 Task: Add an event with the title Second Quarterly Sales Review, date '2023/10/27', time 7:50 AM to 9:50 AMand add a description: We value the participation and input of all stakeholders, as their engagement is vital to the growth and sustainability of our organization. Join us at the Annual General Meeting and be part of the collaborative effort to shape our organization's future, celebrate achievements, and address challenges head-on. Together, we will continue to build a successful and thriving organization., put the event into Red category . Add location for the event as: 123 Main Street, Anytown, USA, logged in from the account softage.7@softage.netand send the event invitation to softage.10@softage.net and softage.5@softage.net. Set a reminder for the event 5 minutes before
Action: Mouse moved to (111, 130)
Screenshot: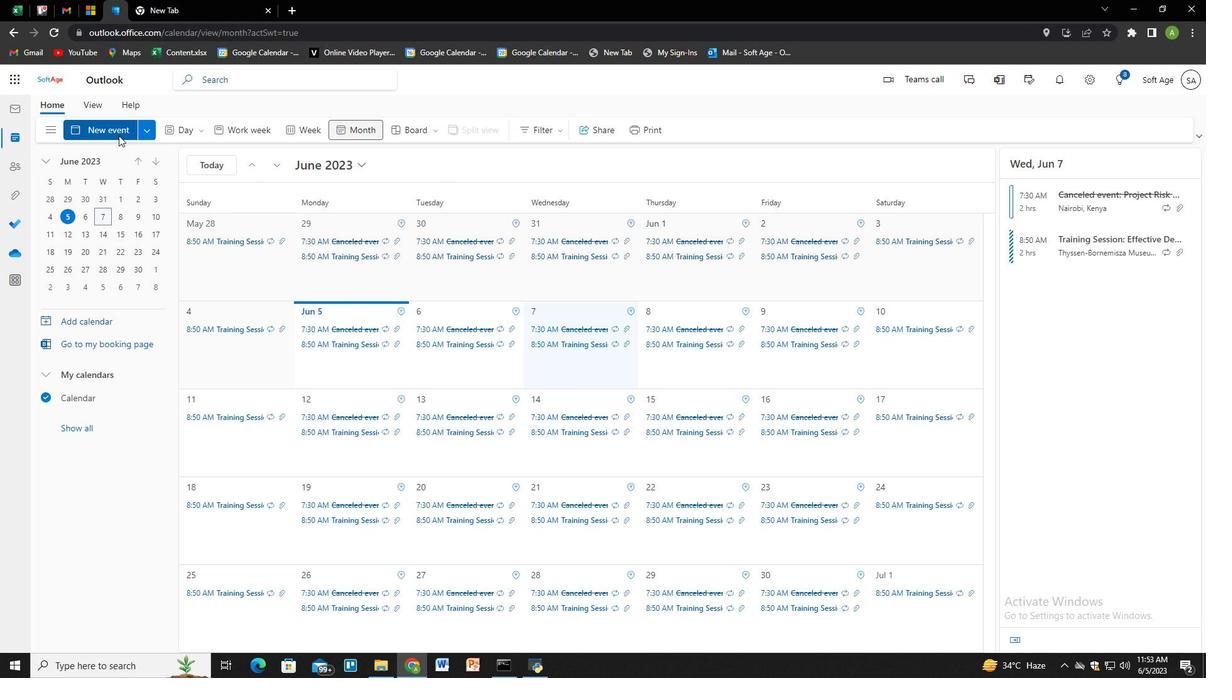 
Action: Mouse pressed left at (111, 130)
Screenshot: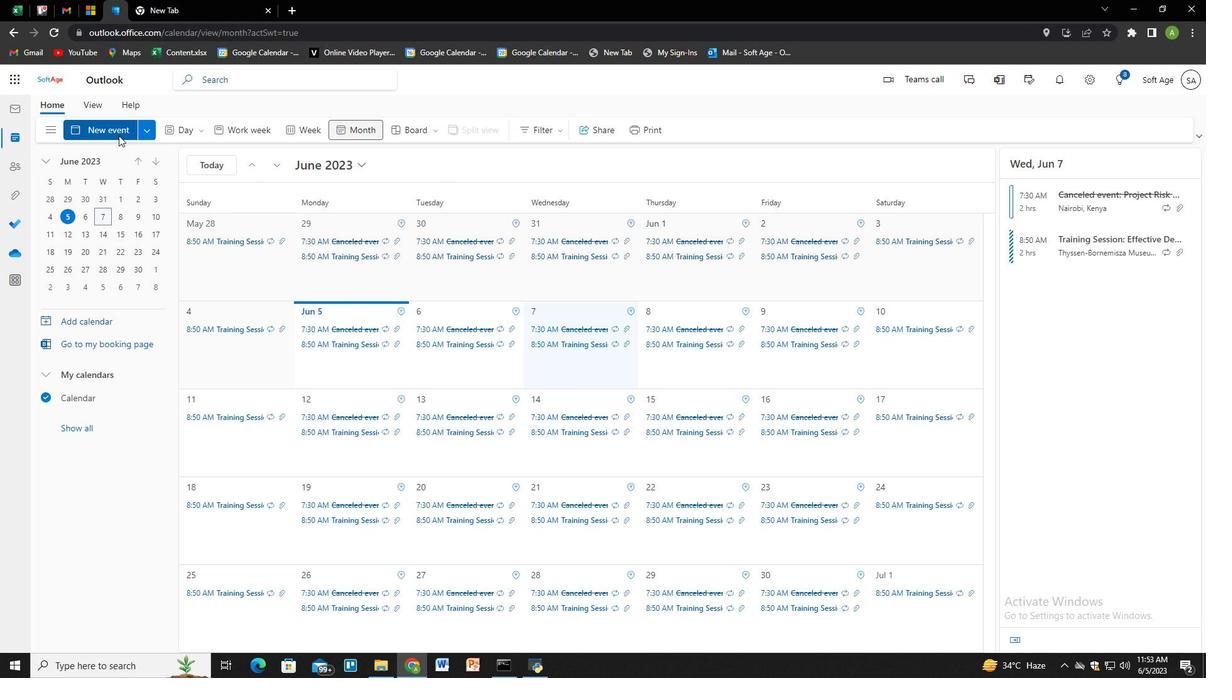 
Action: Mouse moved to (379, 211)
Screenshot: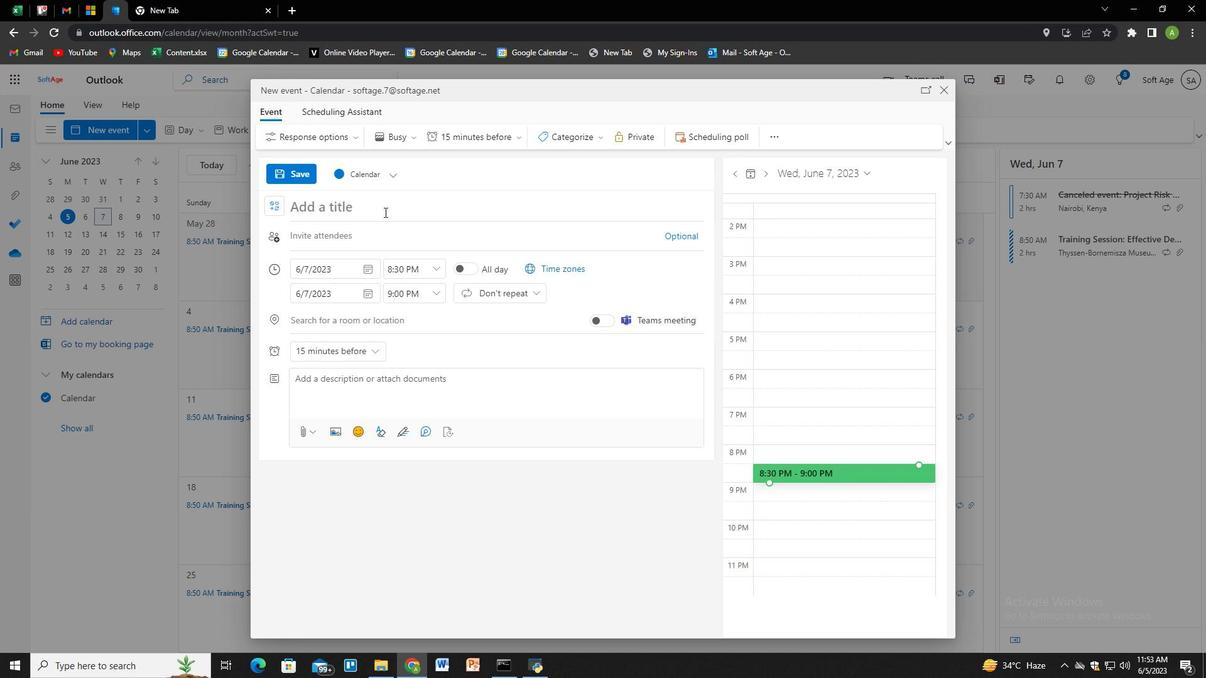 
Action: Key pressed <Key.shift>Se
Screenshot: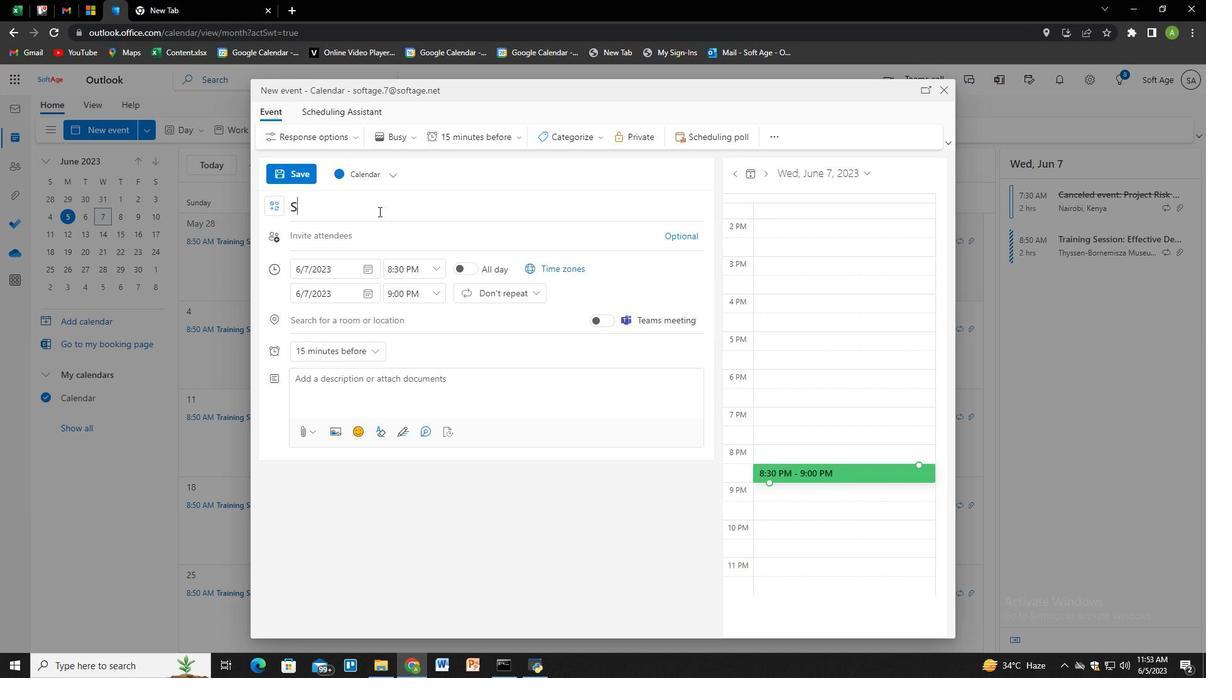 
Action: Mouse moved to (391, 171)
Screenshot: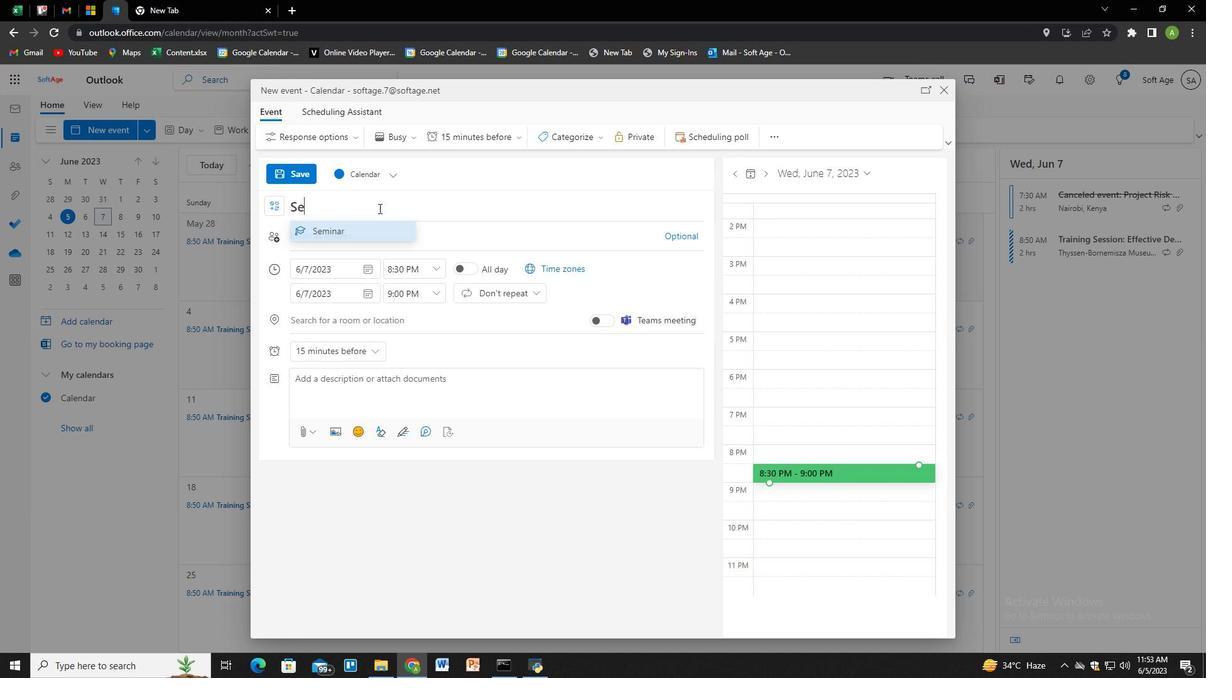 
Action: Key pressed cond<Key.space>f<Key.shift><Key.backspace><Key.shift>Quarterly<Key.space><Key.shift>Sales<Key.space><Key.shift>Review<Key.tab><Key.tab><Key.tab>
Screenshot: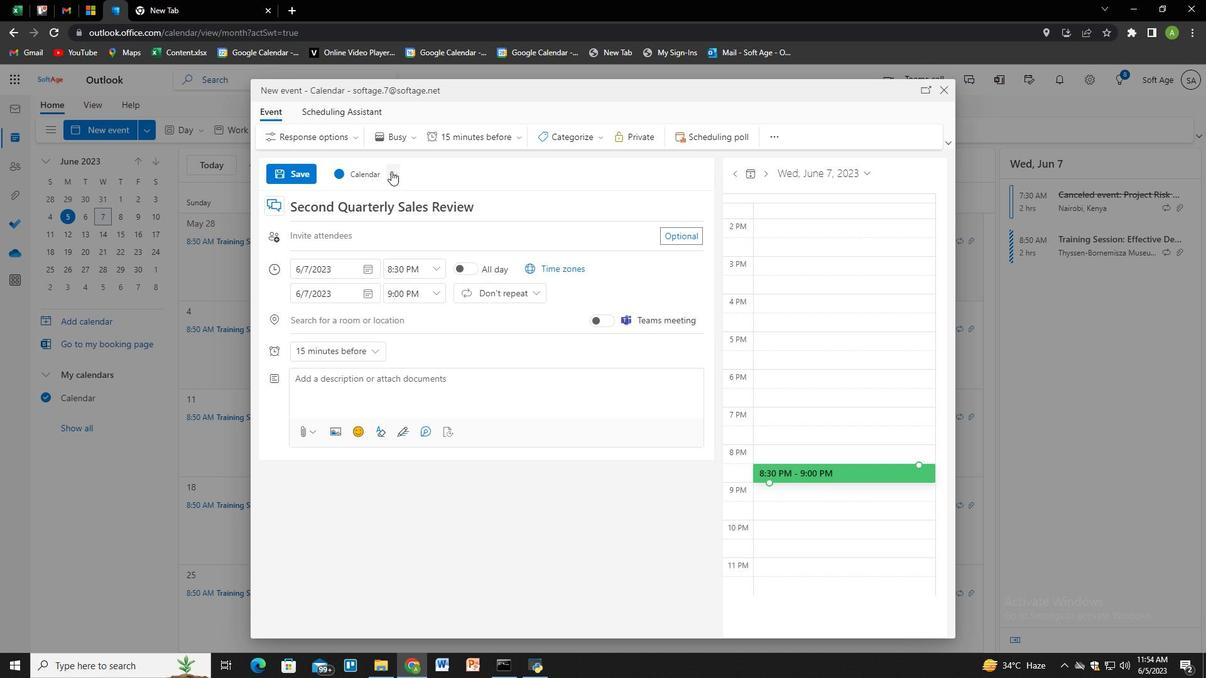 
Action: Mouse moved to (369, 265)
Screenshot: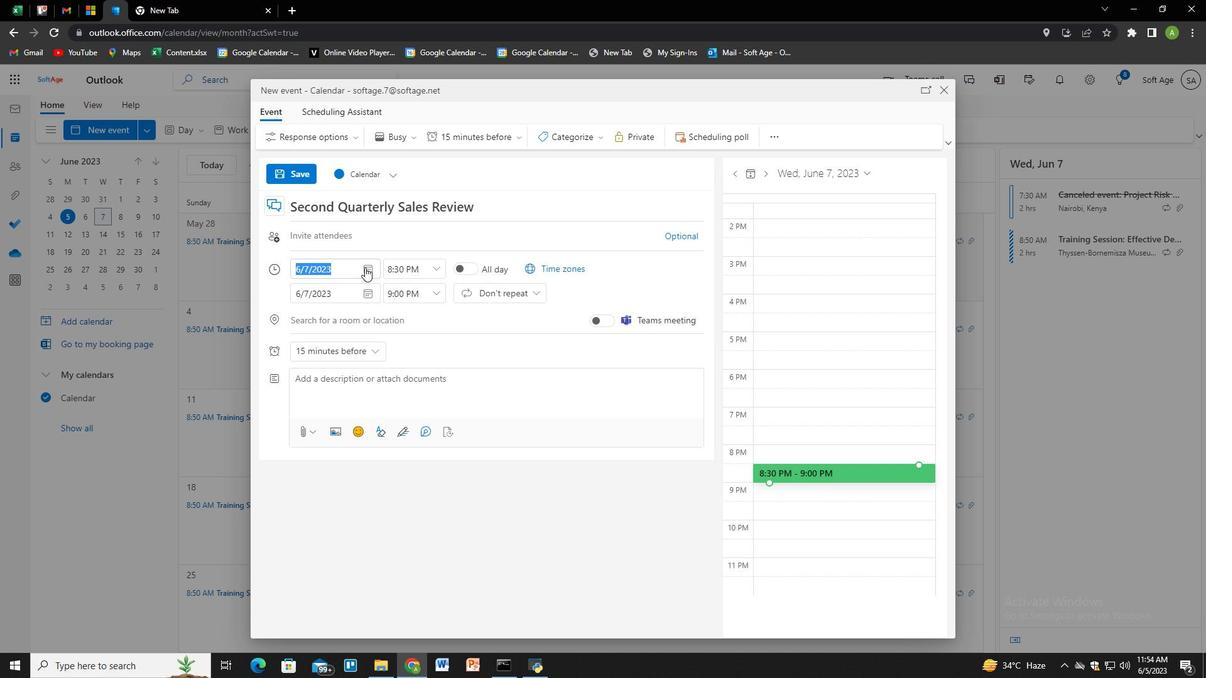 
Action: Mouse pressed left at (369, 265)
Screenshot: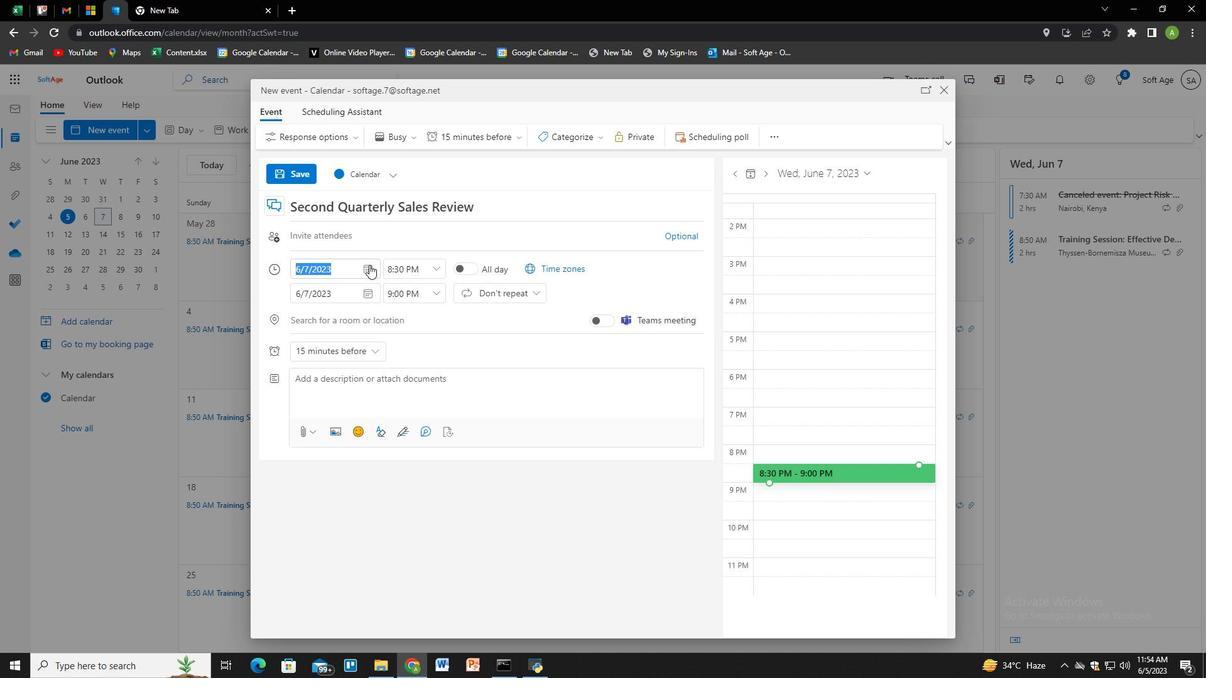 
Action: Mouse moved to (412, 291)
Screenshot: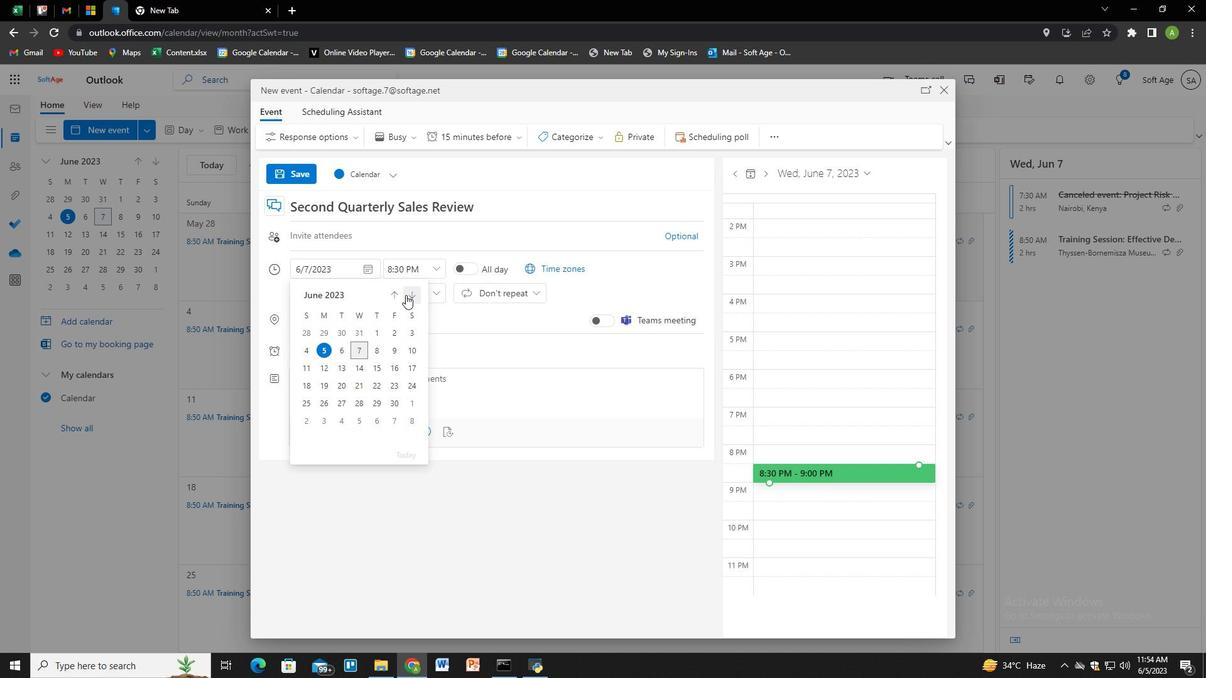
Action: Mouse pressed left at (412, 291)
Screenshot: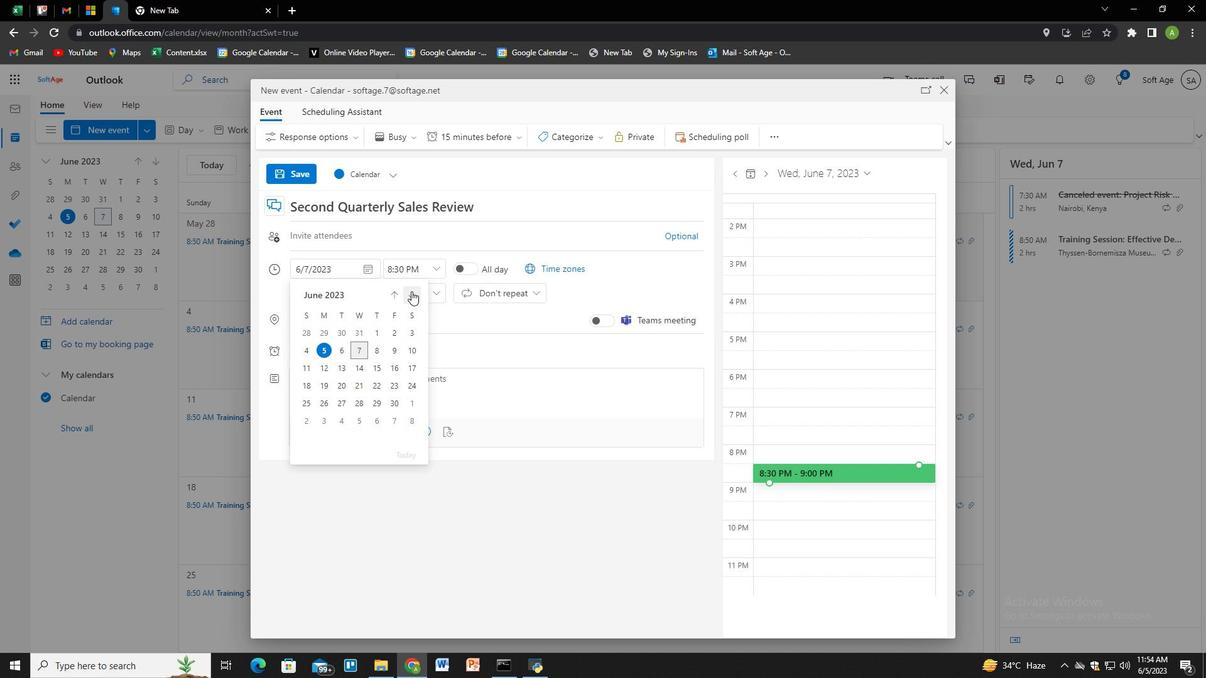 
Action: Mouse pressed left at (412, 291)
Screenshot: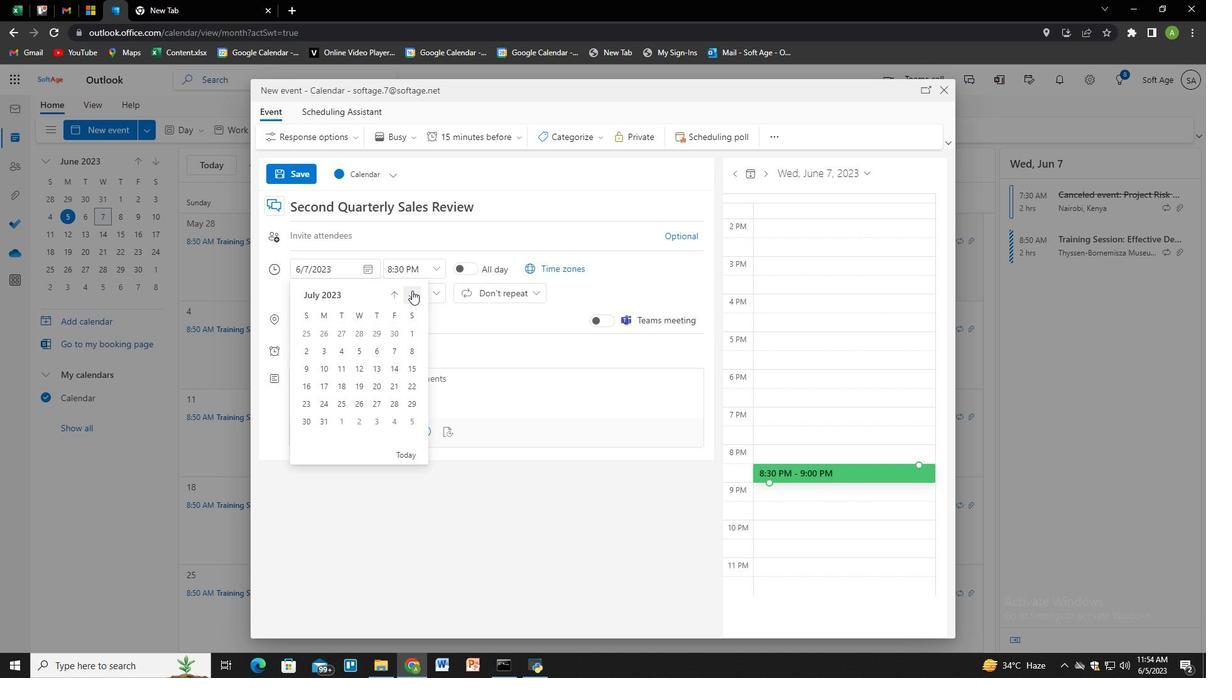
Action: Mouse pressed left at (412, 291)
Screenshot: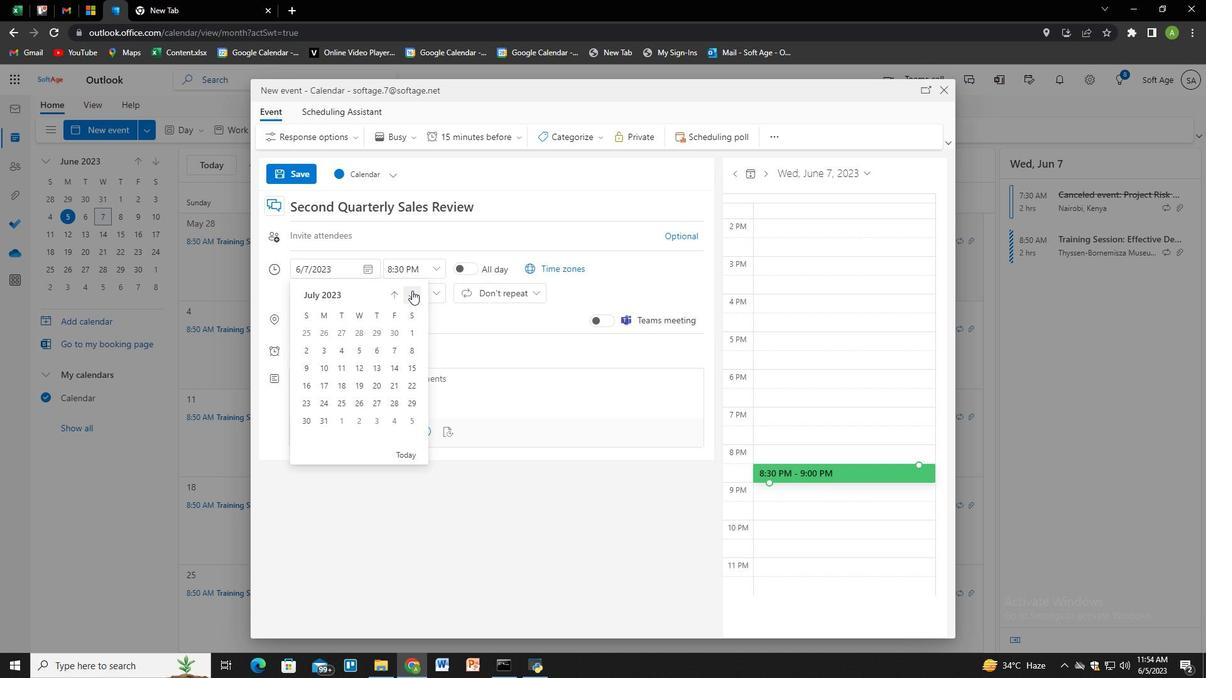 
Action: Mouse pressed left at (412, 291)
Screenshot: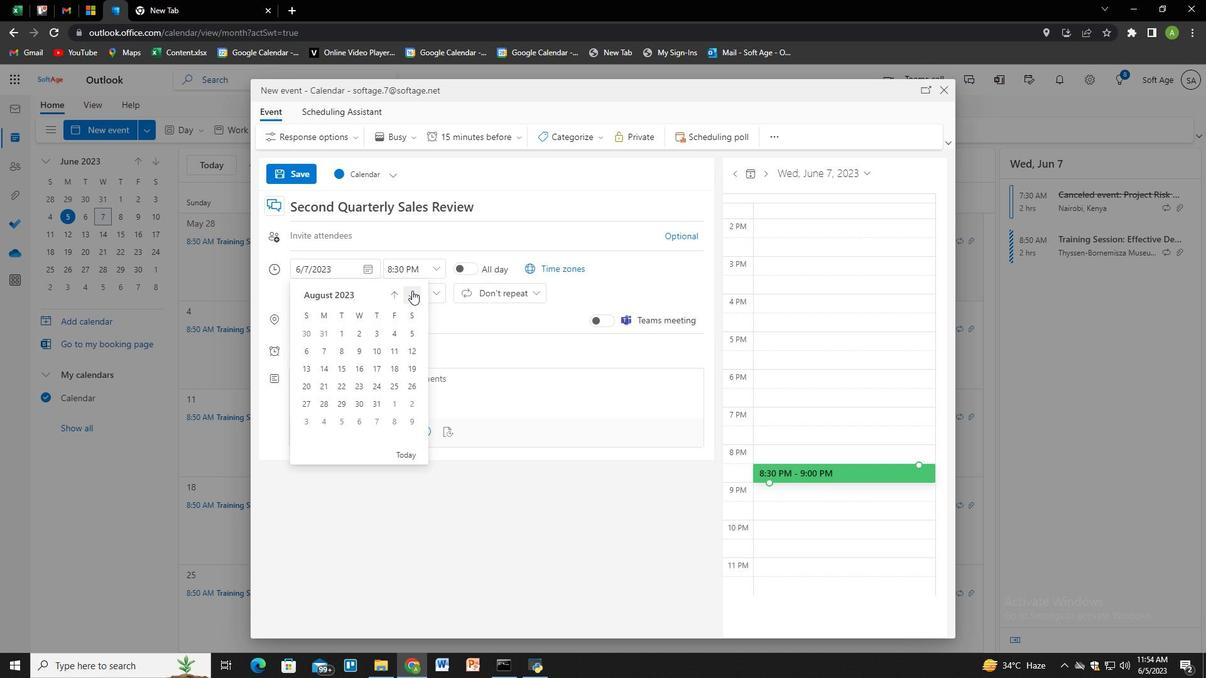 
Action: Mouse moved to (391, 389)
Screenshot: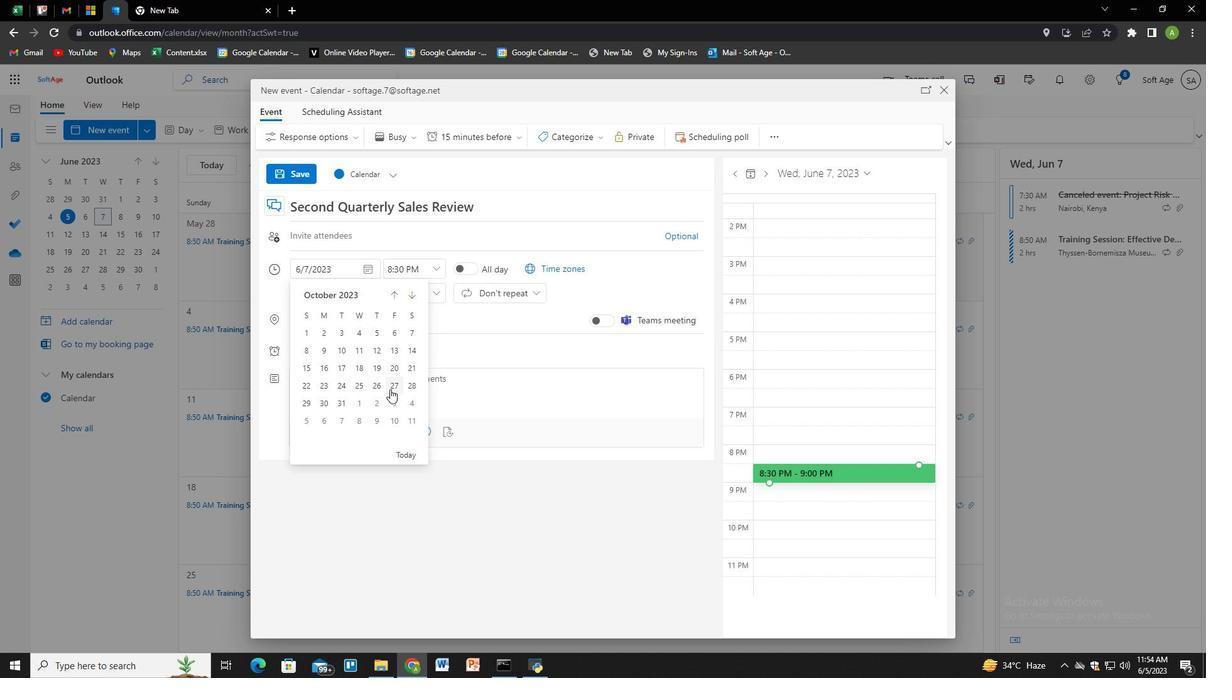 
Action: Mouse pressed left at (391, 389)
Screenshot: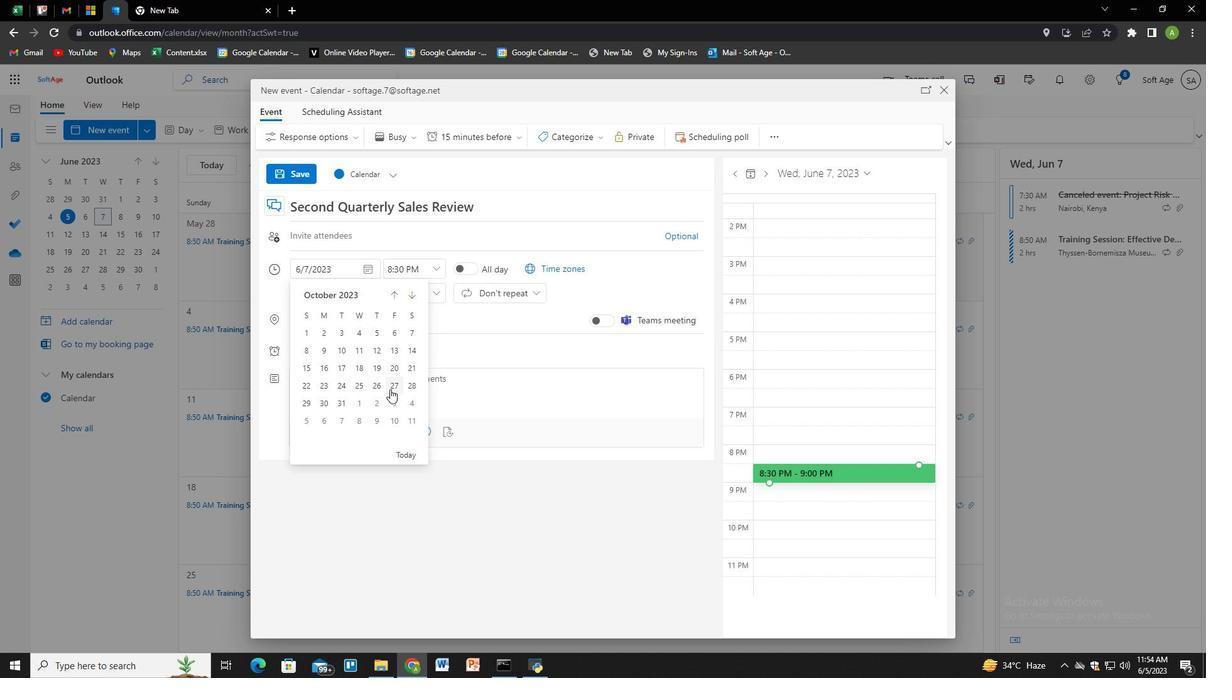 
Action: Mouse moved to (396, 270)
Screenshot: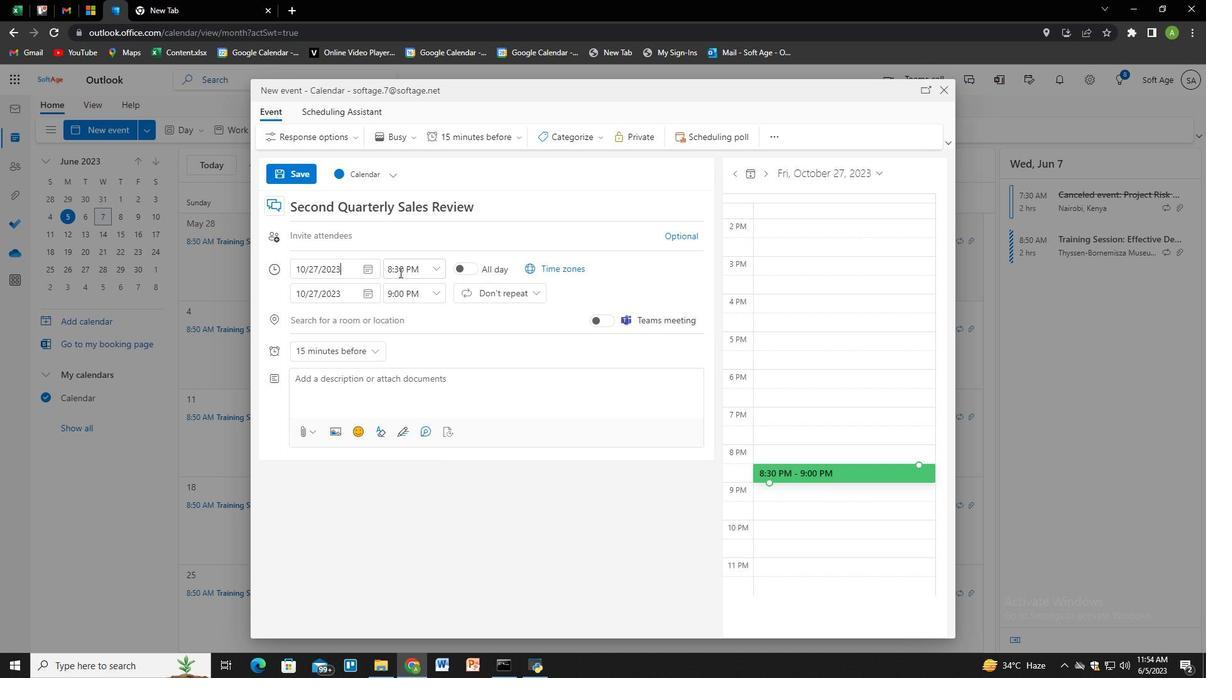 
Action: Mouse pressed left at (396, 270)
Screenshot: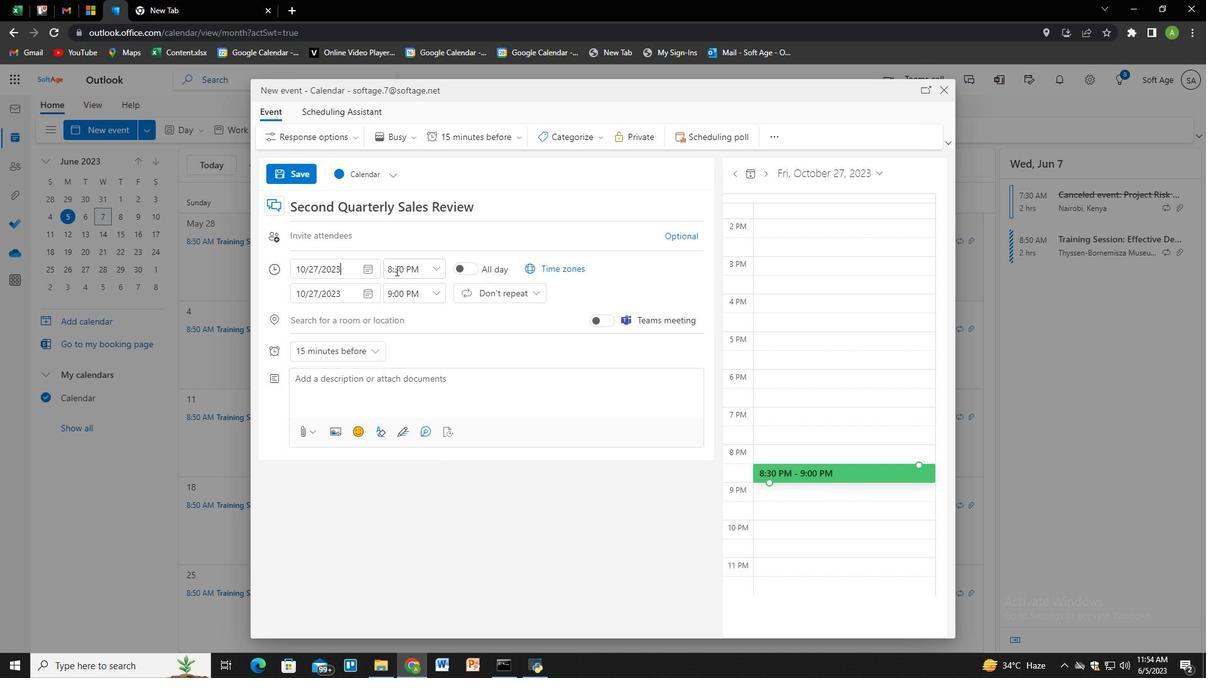 
Action: Key pressed 7<Key.shift_r>:50<Key.space><Key.shift>
Screenshot: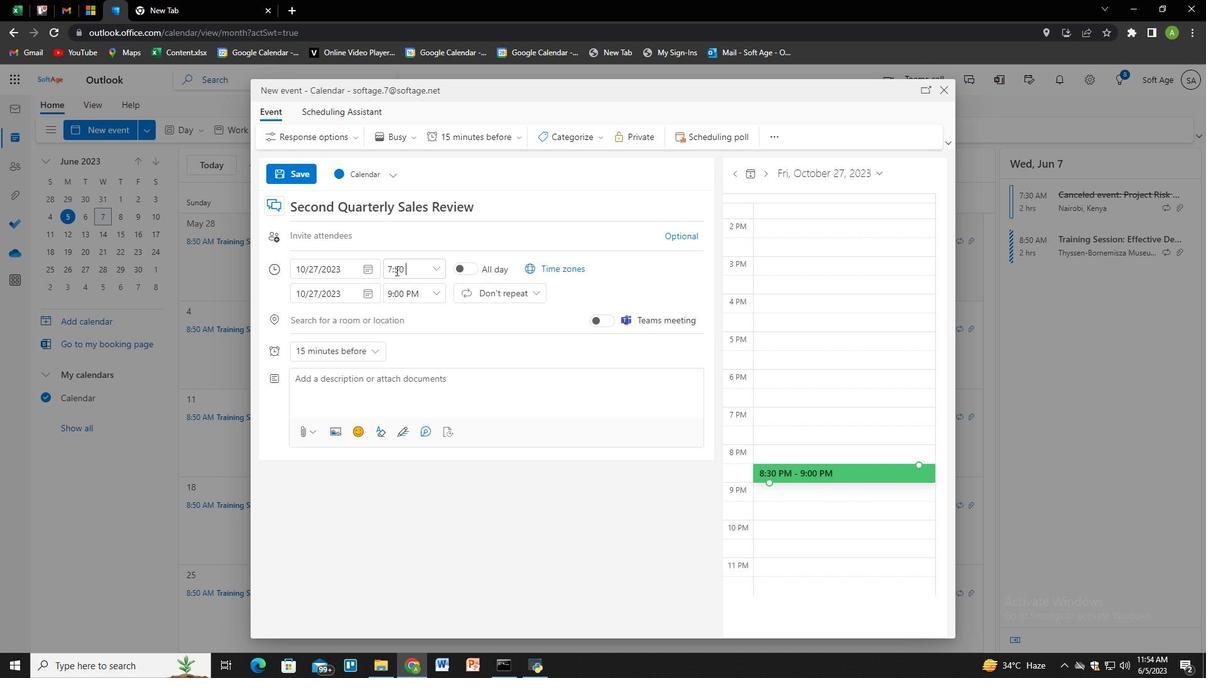 
Action: Mouse moved to (396, 269)
Screenshot: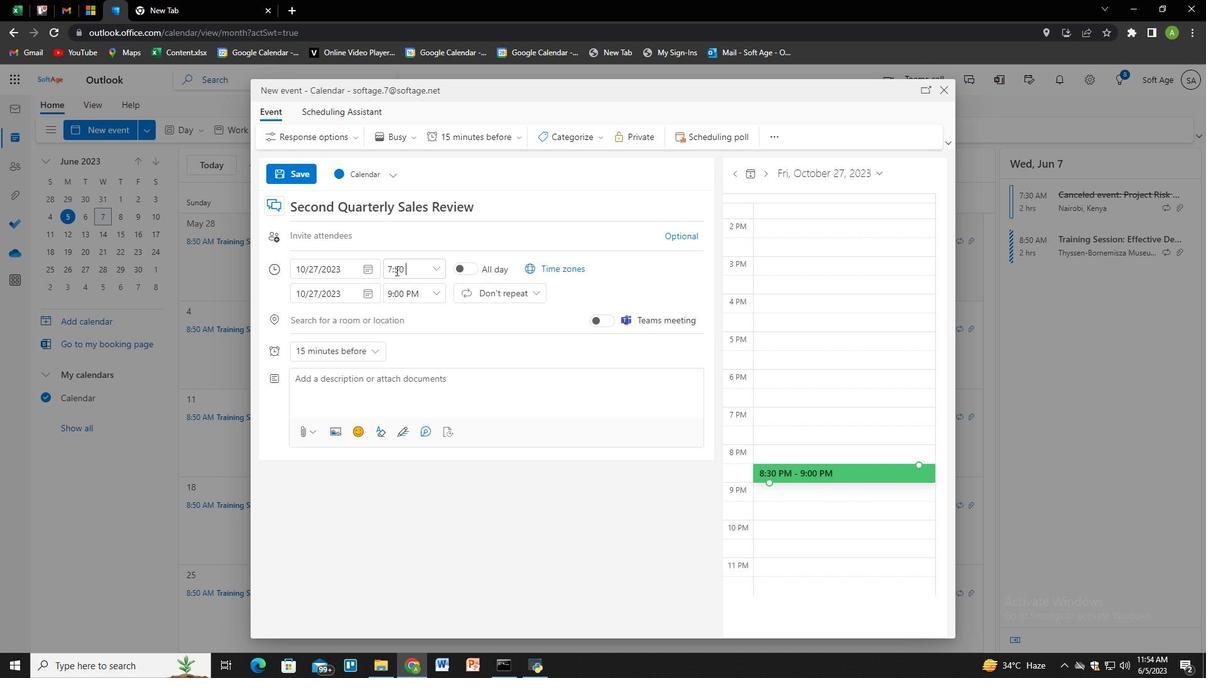 
Action: Key pressed AM<Key.tab><Key.tab><Key.shift><Key.page_up><Key.shift>9<Key.shift_r><Key.shift_r><Key.shift_r><Key.shift_r><Key.shift_r><Key.shift_r><Key.shift_r><Key.shift_r><Key.shift_r><Key.shift_r><Key.shift_r><Key.shift_r><Key.shift_r>:00<Key.backspace><Key.backspace>50<Key.space><Key.shift>AMM<Key.space><Key.tab><Key.tab><Key.tab><Key.tab><Key.tab><Key.tab><Key.tab><Key.shift>We<Key.space>valuse<Key.backspace><Key.backspace>e<Key.space>the<Key.space>participati<Key.backspace><Key.backspace>tion<Key.space>and<Key.space>input<Key.space>of<Key.space>all<Key.space>stakeholders,<Key.space>as<Key.space>their<Key.space>enganement<Key.space>is<Key.space><Key.backspace><Key.backspace><Key.backspace><Key.backspace><Key.backspace><Key.backspace><Key.backspace><Key.backspace><Key.backspace><Key.backspace>gemet<Key.backspace>nt<Key.space>is<Key.space>vital<Key.space>to<Key.space>the<Key.space>growth<Key.space>and<Key.space>sustainability<Key.space>of<Key.space>our<Key.space><Key.backspace><Key.space>organization.<Key.space><Key.shift>Join<Key.space>us<Key.space>at<Key.space>the<Key.space><Key.shift>Annual<Key.space><Key.shift><Key.shift>General<Key.space><Key.shift>Meeting<Key.space>and<Key.space>be<Key.space>part<Key.space>of<Key.space>the<Key.space>collaorative<Key.space><Key.backspace><Key.backspace><Key.backspace><Key.backspace><Key.backspace><Key.backspace><Key.backspace><Key.backspace><Key.backspace>aborative<Key.space>effort<Key.space>to<Key.space>shape<Key.space>our<Key.space>organi<Key.shift>zation's<Key.space>future,<Key.space>b<Key.backspace>ve<Key.backspace><Key.backspace>b<Key.backspace>celebrate<Key.space>achievements,<Key.space>and<Key.space>address<Key.space>challenges<Key.space>head-on<Key.space><Key.backspace>.<Key.space><Key.shift>Together,<Key.space>we<Key.space>will<Key.space>contu<Key.backspace>inue<Key.space>to<Key.space>build<Key.space>a<Key.space>successful<Key.space>and<Key.space>thriving<Key.space>organization.
Screenshot: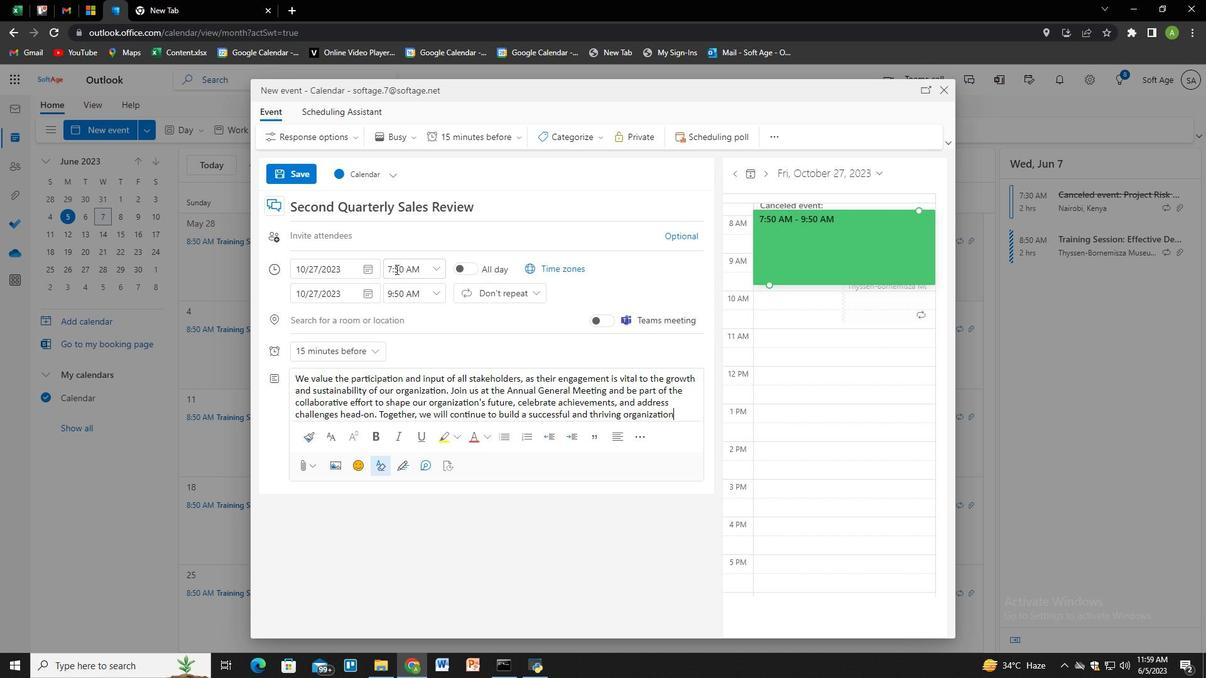 
Action: Mouse moved to (546, 137)
Screenshot: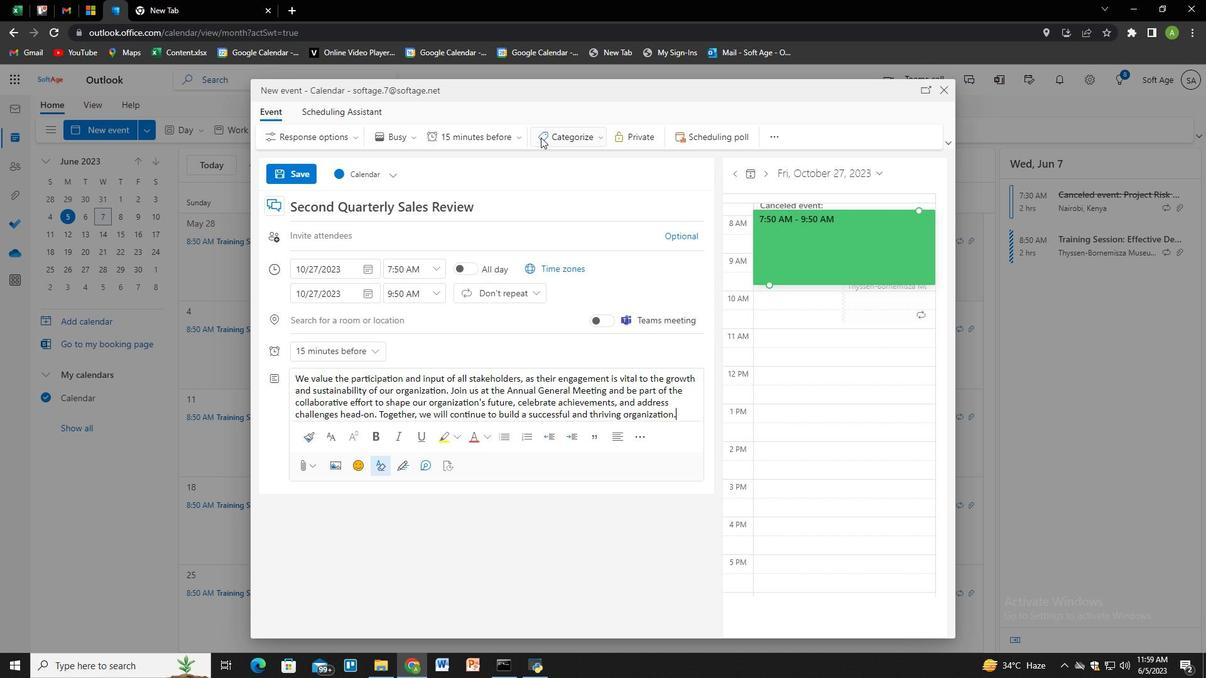 
Action: Mouse pressed left at (546, 137)
Screenshot: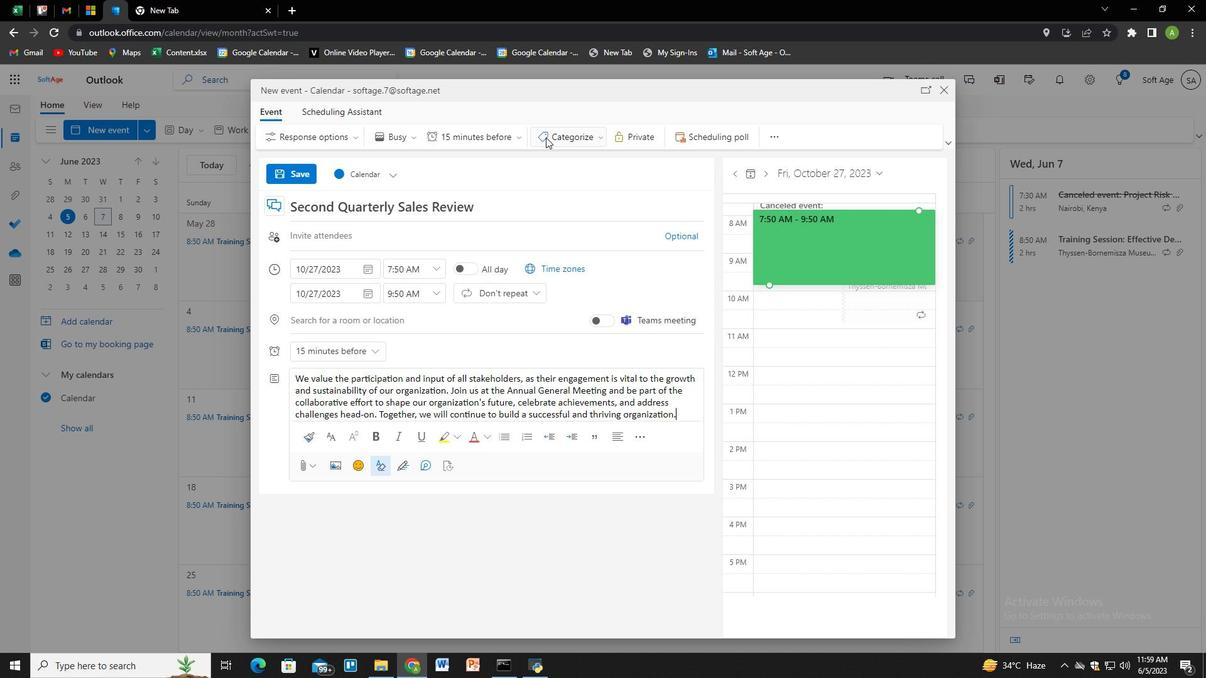 
Action: Mouse moved to (565, 237)
Screenshot: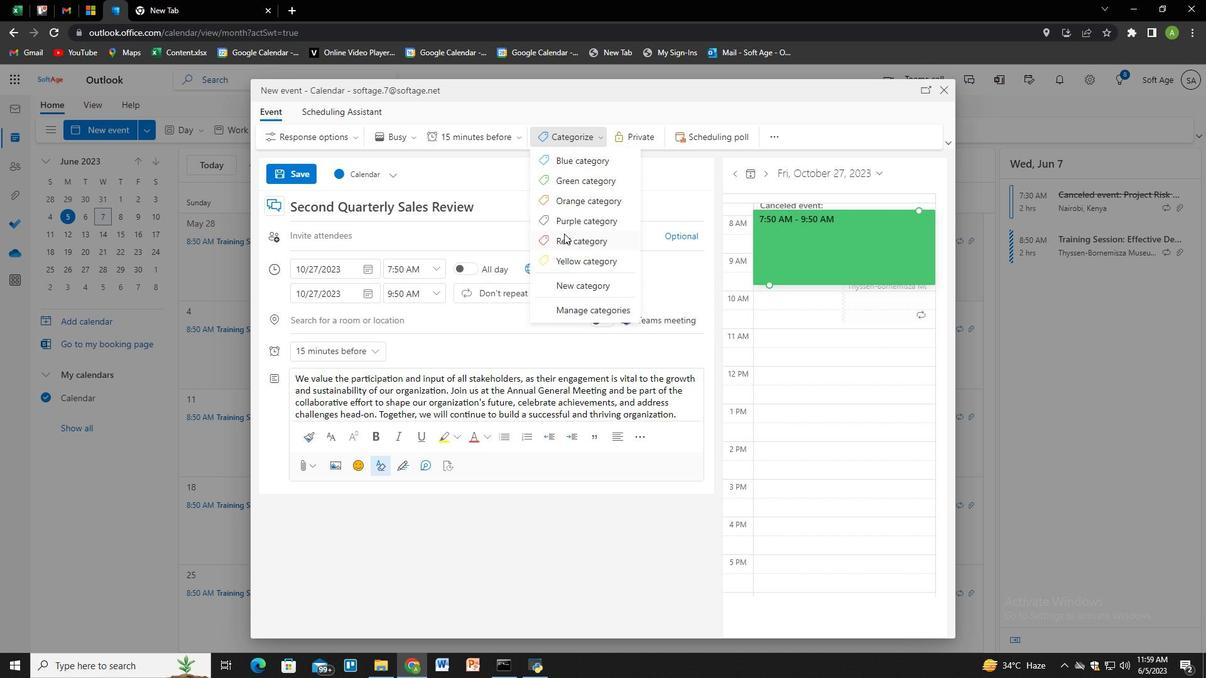 
Action: Mouse pressed left at (565, 237)
Screenshot: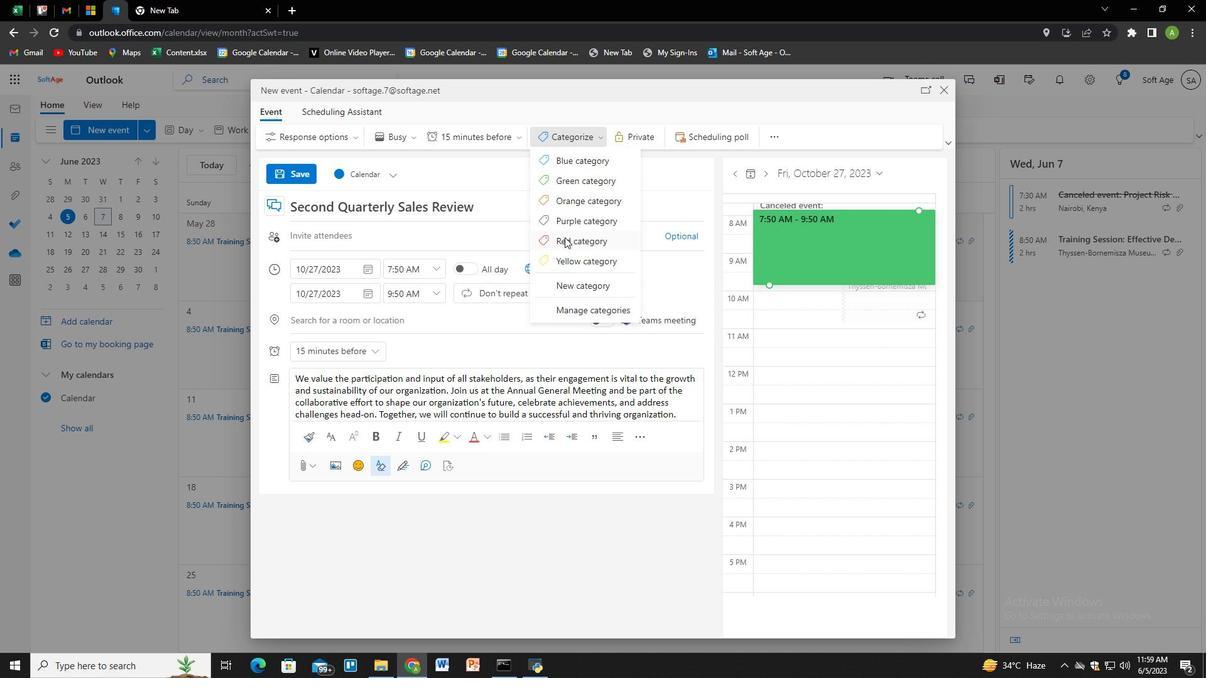 
Action: Mouse moved to (341, 325)
Screenshot: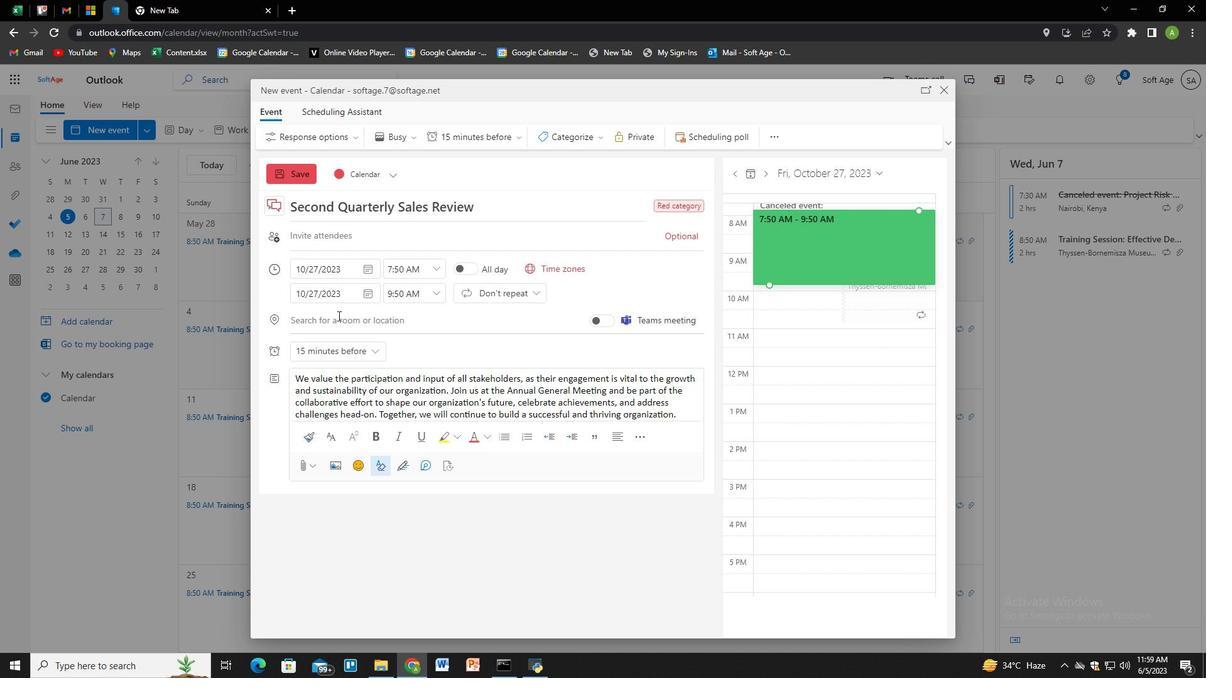 
Action: Mouse pressed left at (341, 325)
Screenshot: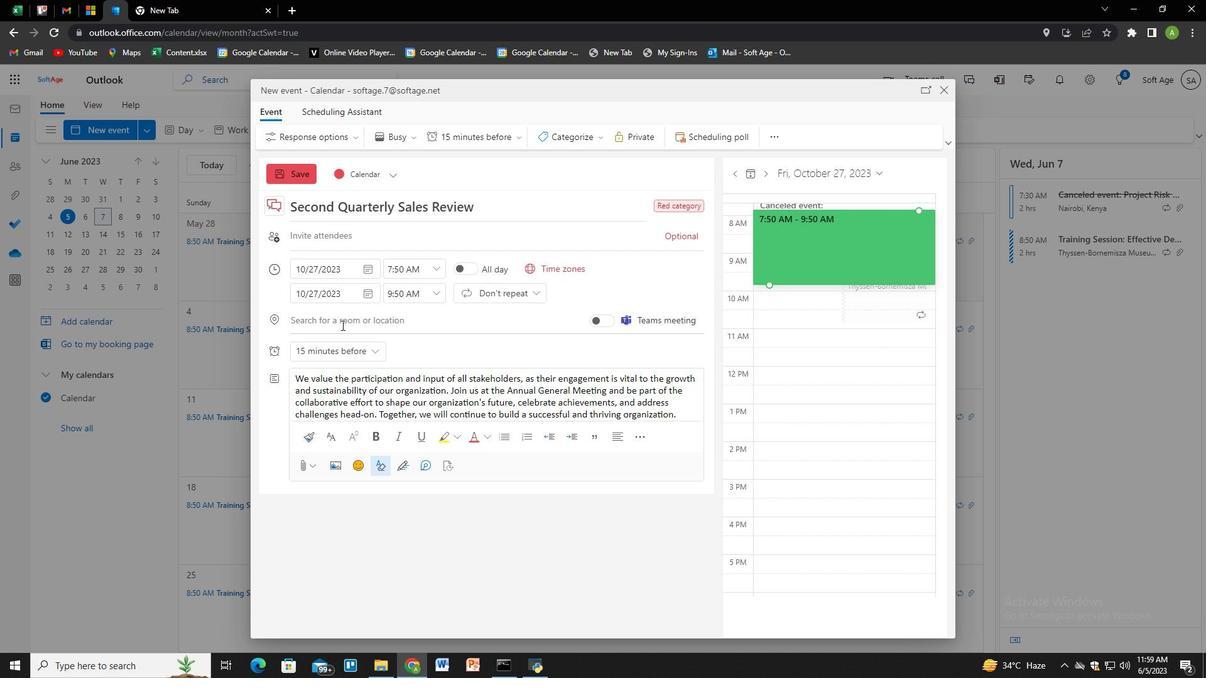 
Action: Mouse moved to (343, 325)
Screenshot: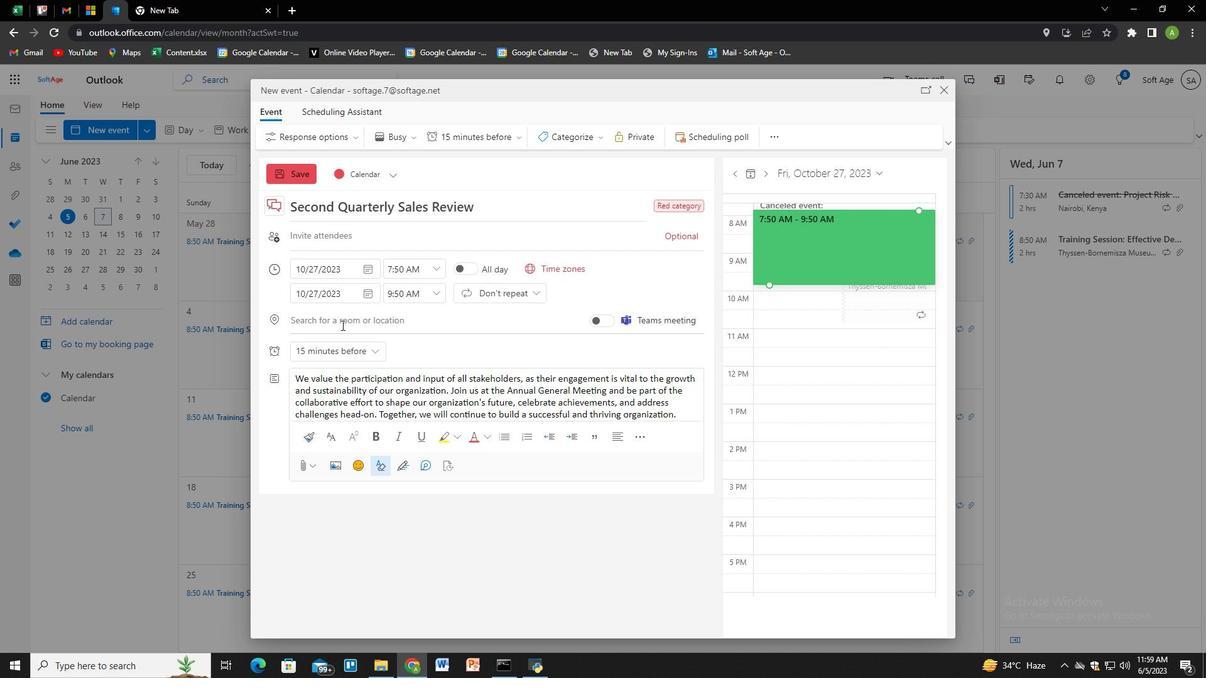
Action: Key pressed 123<Key.space><Key.shift>Main<Key.space><Key.shift>Street,<Key.space><Key.shift>Anytown<Key.space><Key.shift><Key.shift><Key.shift><Key.shift><Key.shift><Key.shift><Key.shift><Key.shift><Key.shift><Key.shift><Key.shift><Key.shift><Key.shift><Key.shift><Key.shift><Key.shift><Key.shift><Key.backspace>,<Key.space><Key.shift>USA<Key.down><Key.enter>
Screenshot: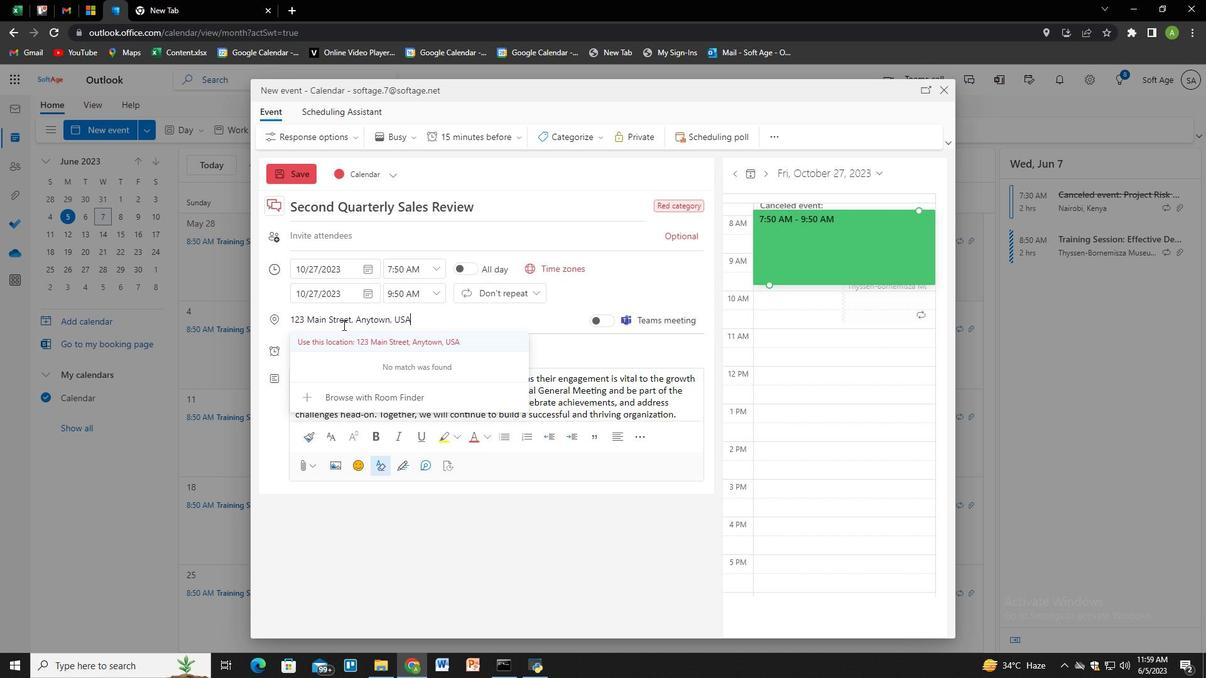 
Action: Mouse moved to (340, 240)
Screenshot: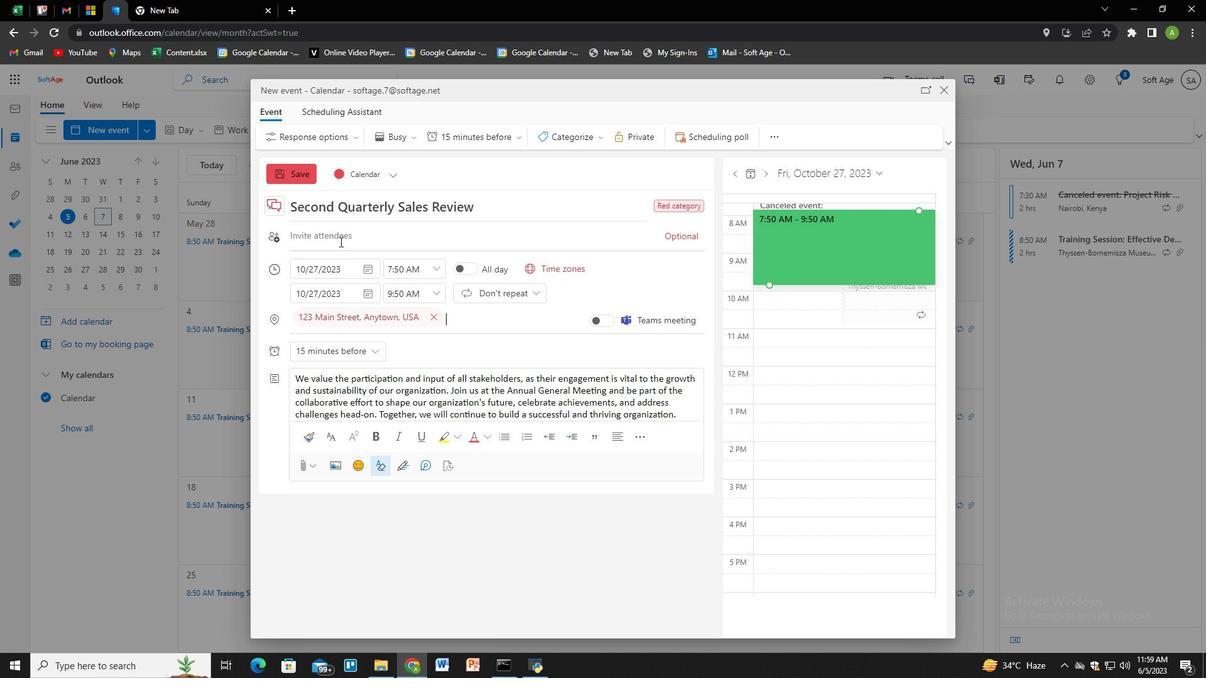 
Action: Mouse pressed left at (340, 240)
Screenshot: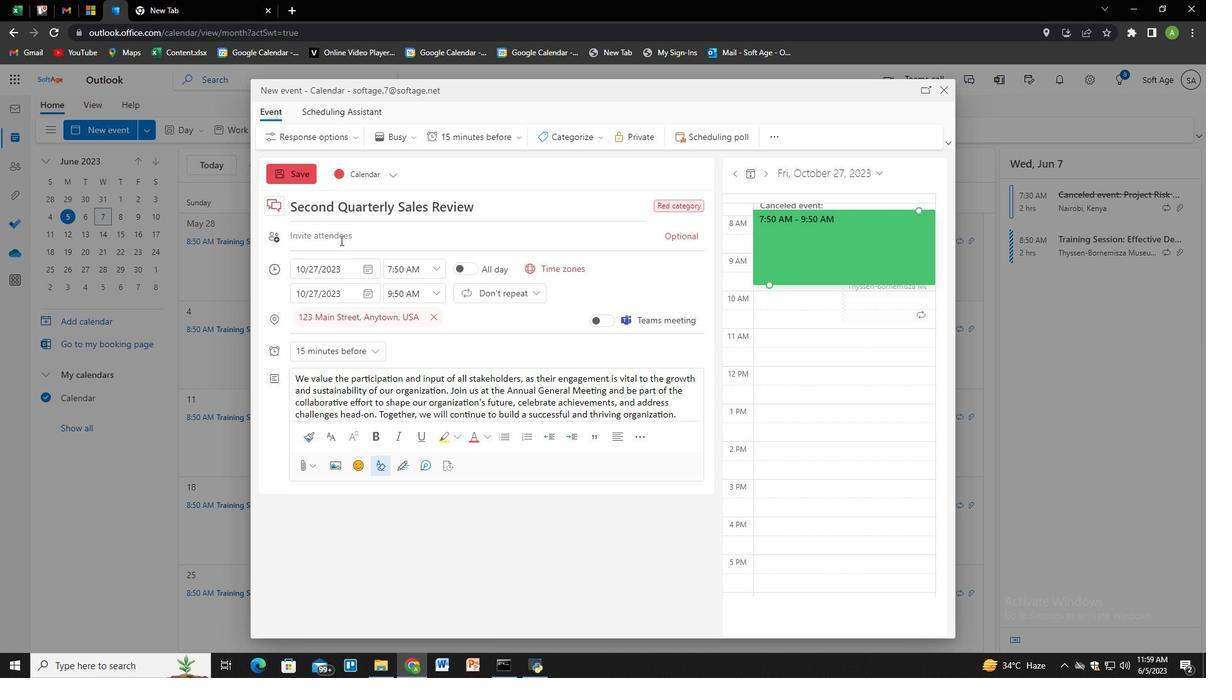 
Action: Key pressed softage.10<Key.shift>@softage.net<Key.enter>softage.5<Key.shift>@softage.net<Key.enter>
Screenshot: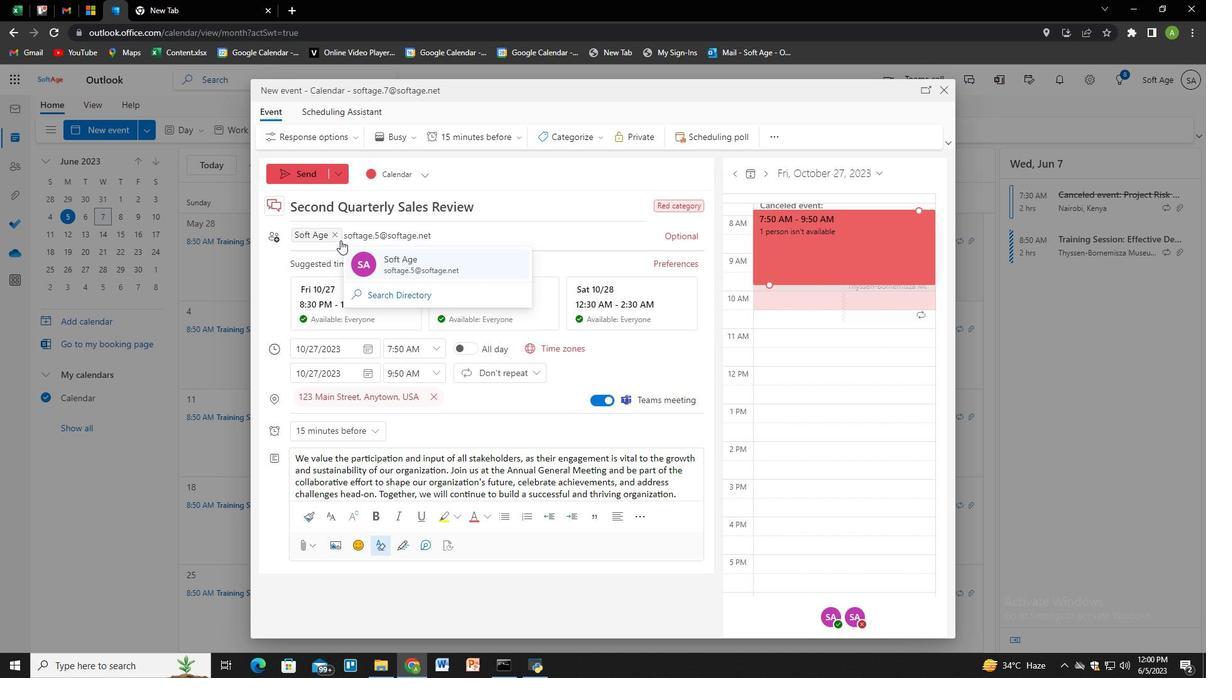 
Action: Mouse moved to (456, 145)
Screenshot: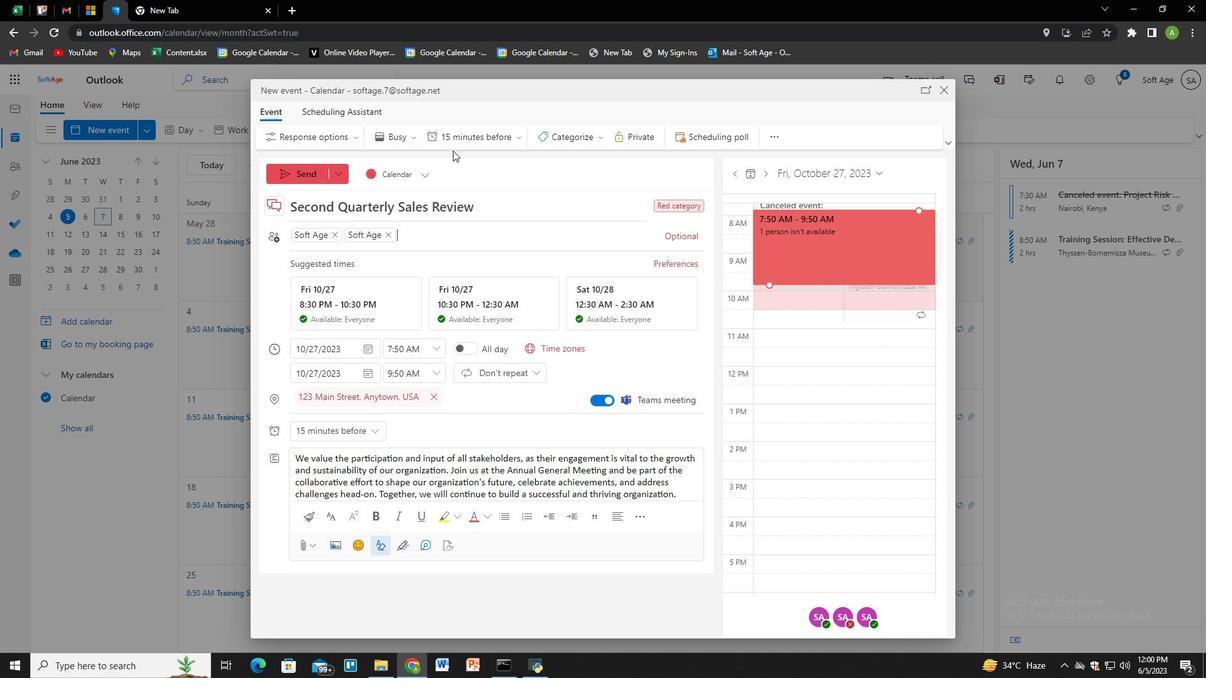 
Action: Mouse pressed left at (456, 145)
Screenshot: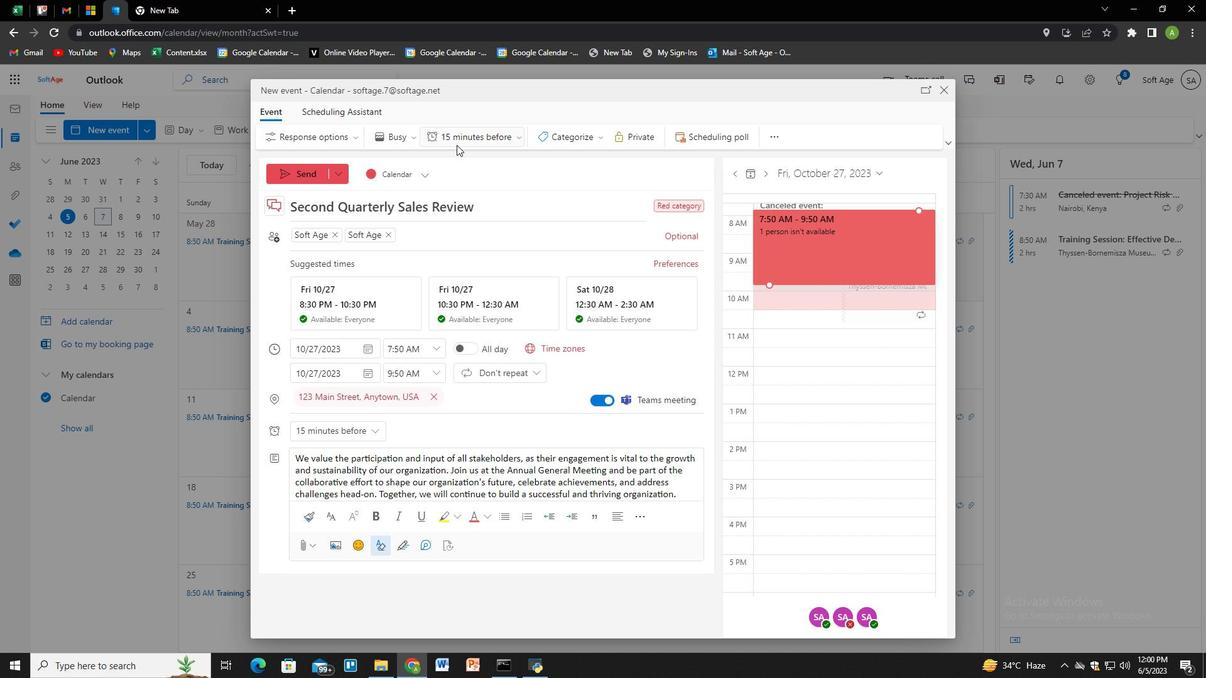 
Action: Mouse moved to (466, 204)
Screenshot: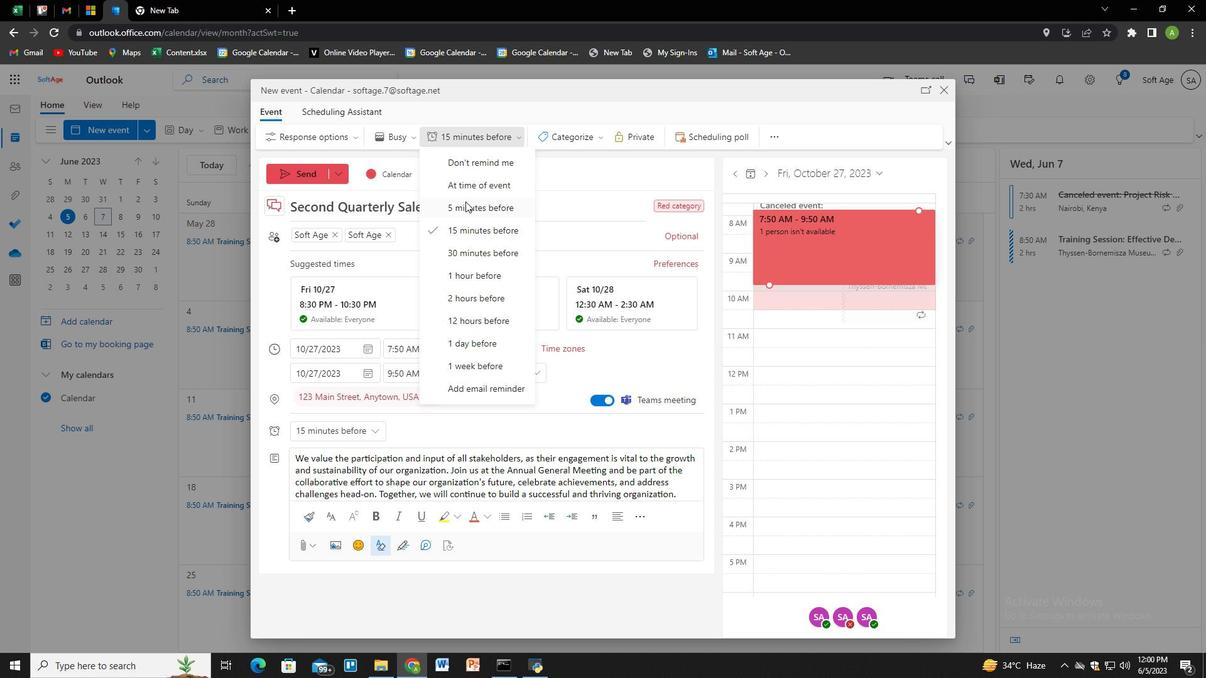
Action: Mouse pressed left at (466, 204)
Screenshot: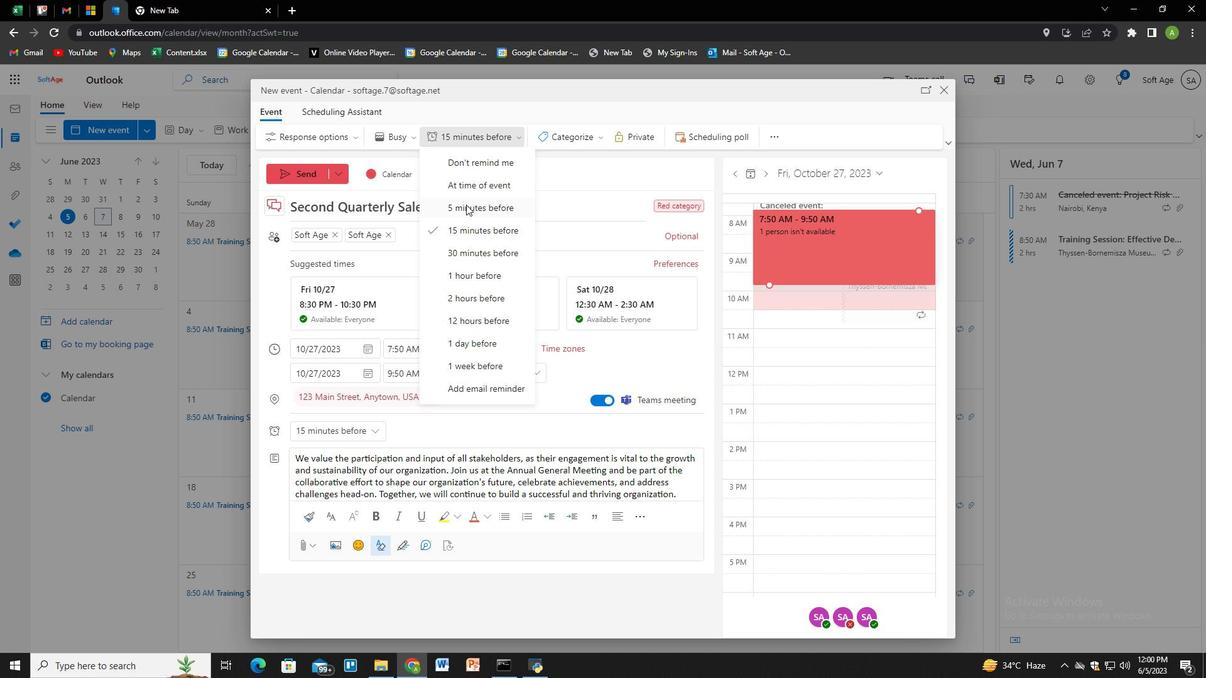 
Action: Mouse moved to (294, 171)
Screenshot: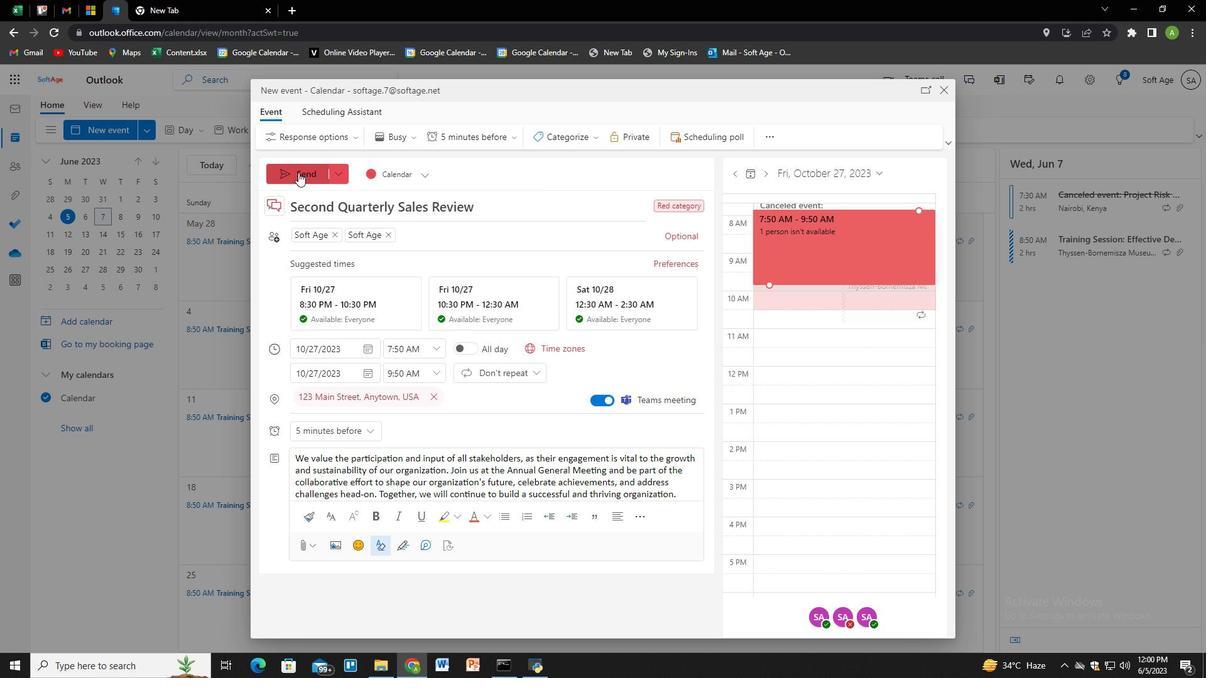 
Action: Mouse pressed left at (294, 171)
Screenshot: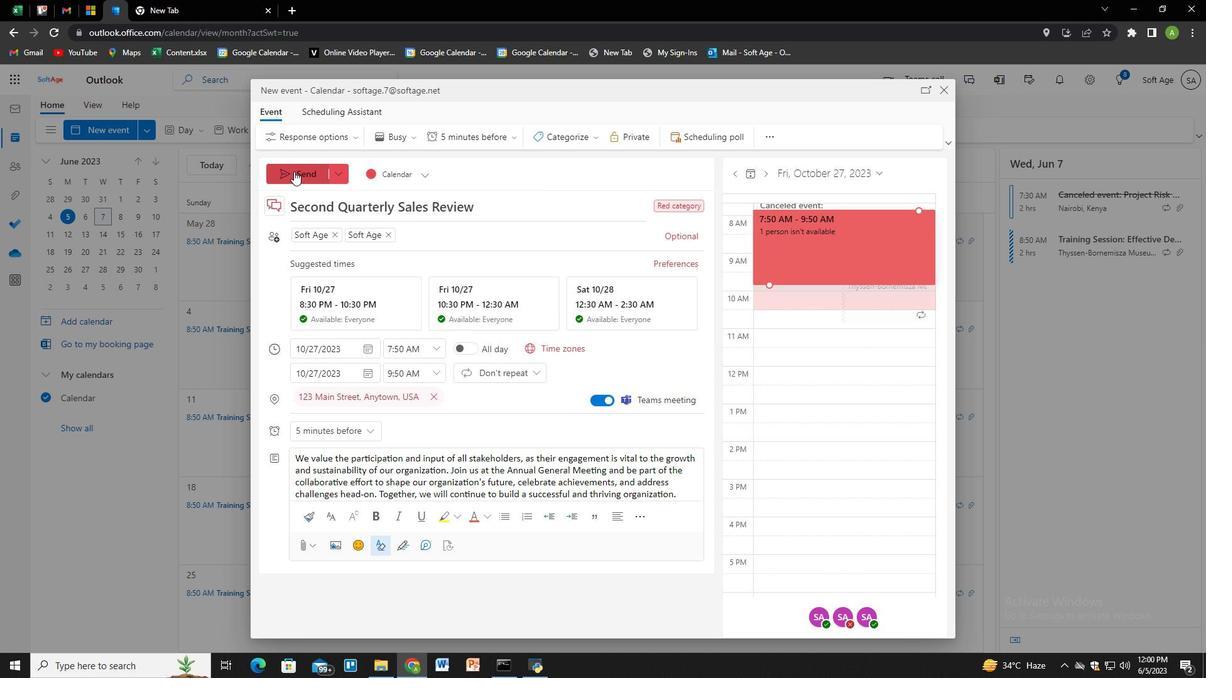 
Action: Mouse moved to (602, 318)
Screenshot: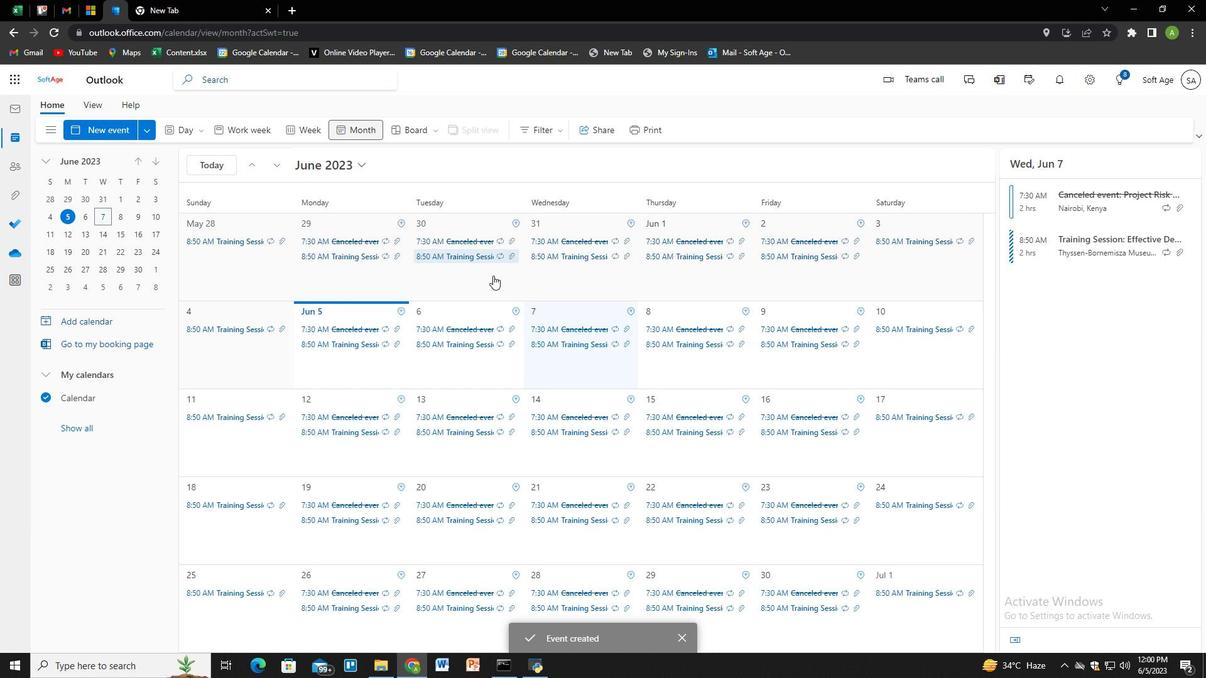 
